 Task: Use the formula "GCD" in spreadsheet "Project portfolio".
Action: Mouse moved to (754, 114)
Screenshot: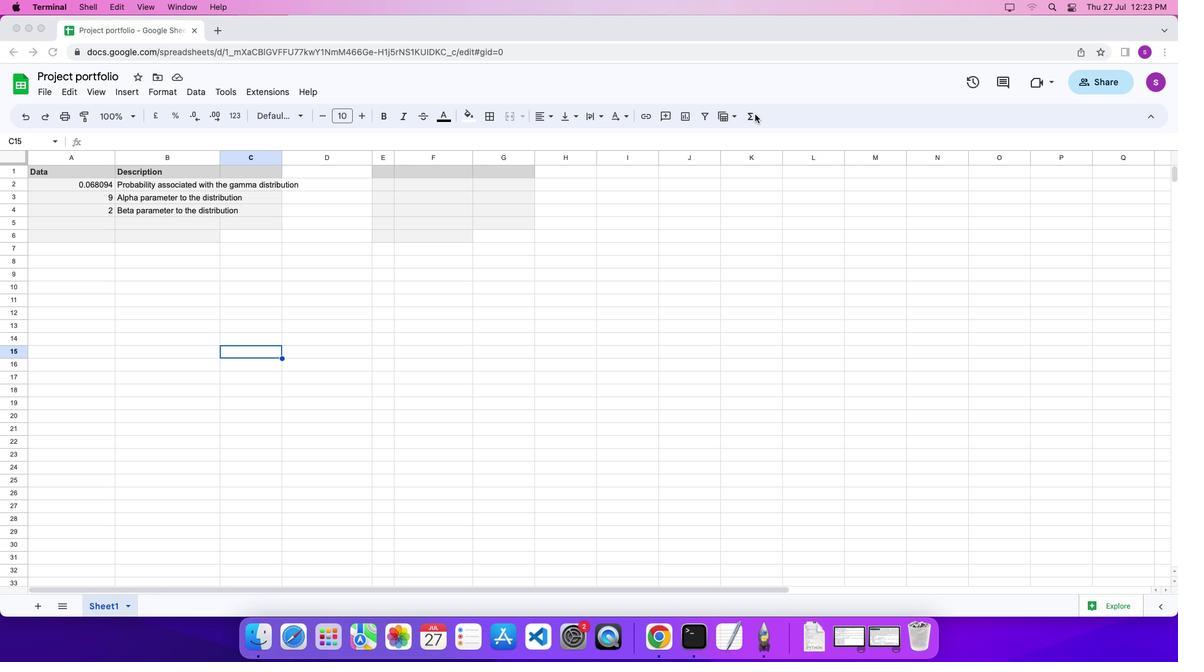 
Action: Mouse pressed left at (754, 114)
Screenshot: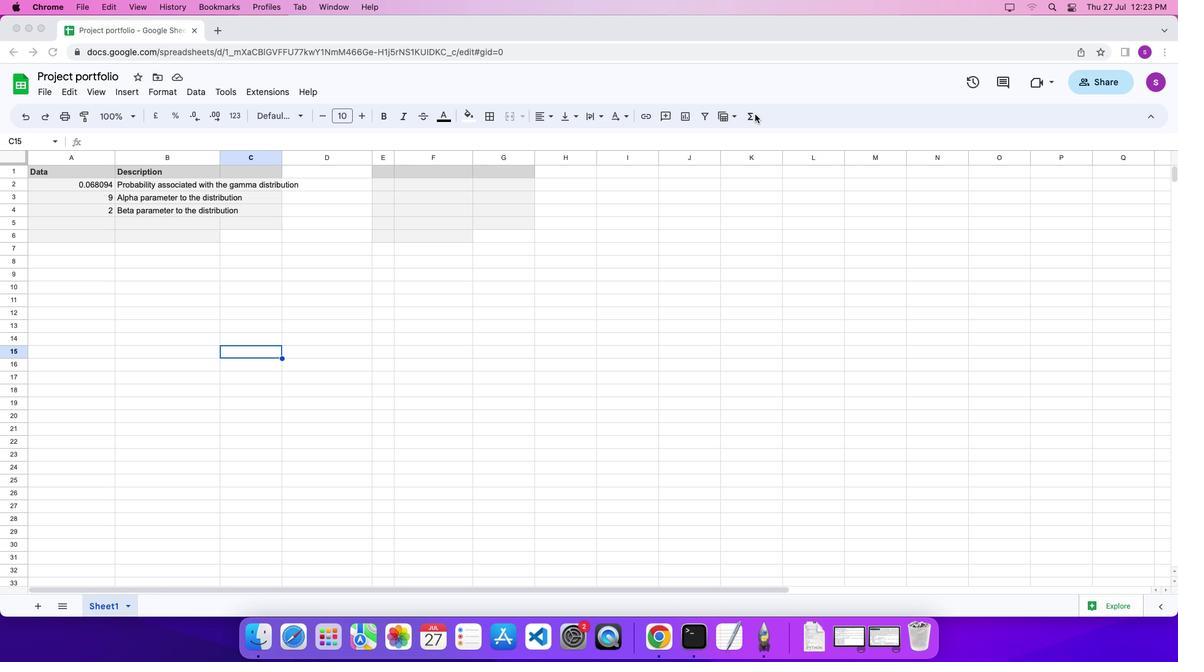 
Action: Mouse moved to (747, 112)
Screenshot: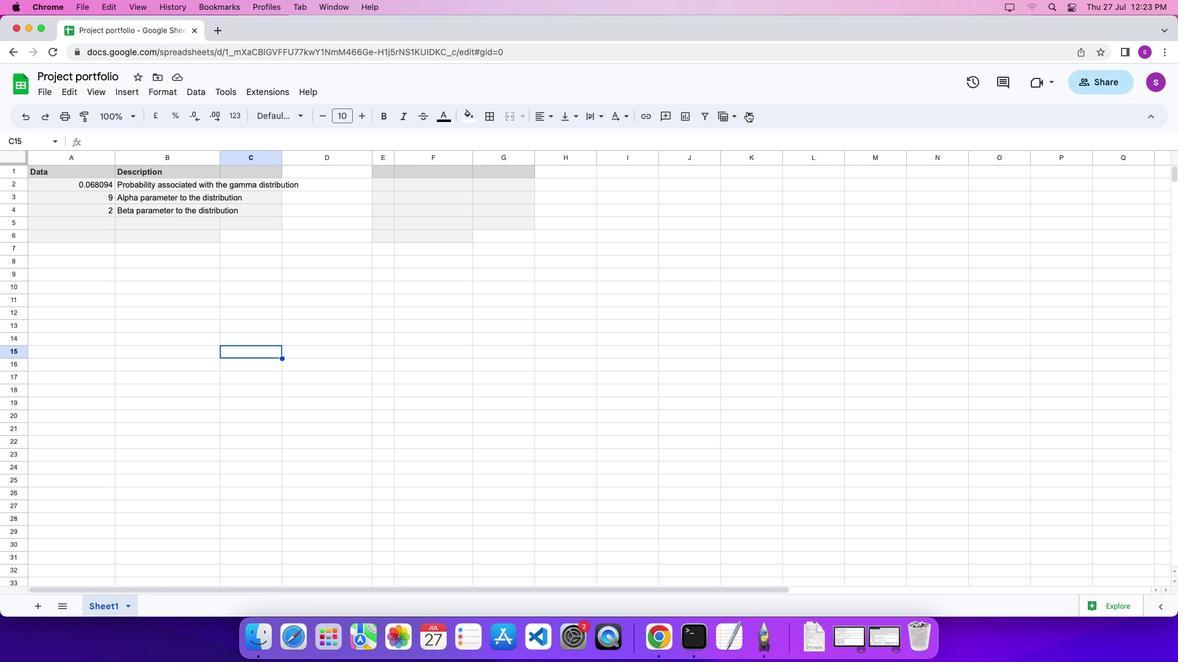 
Action: Mouse pressed left at (747, 112)
Screenshot: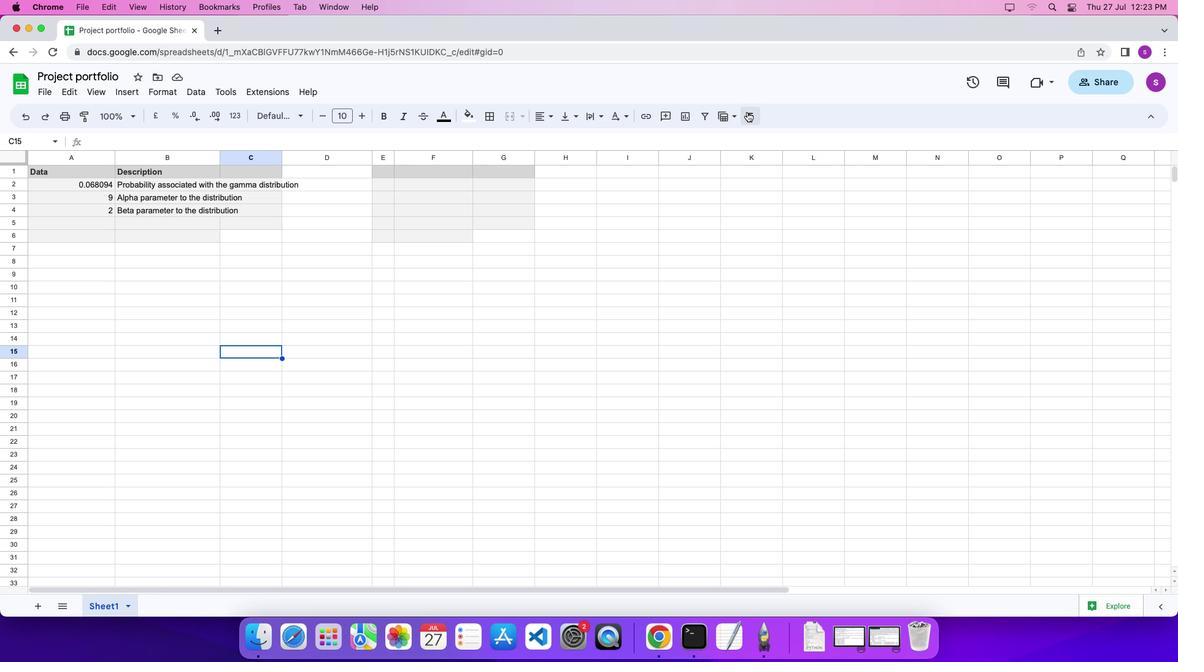 
Action: Mouse moved to (917, 523)
Screenshot: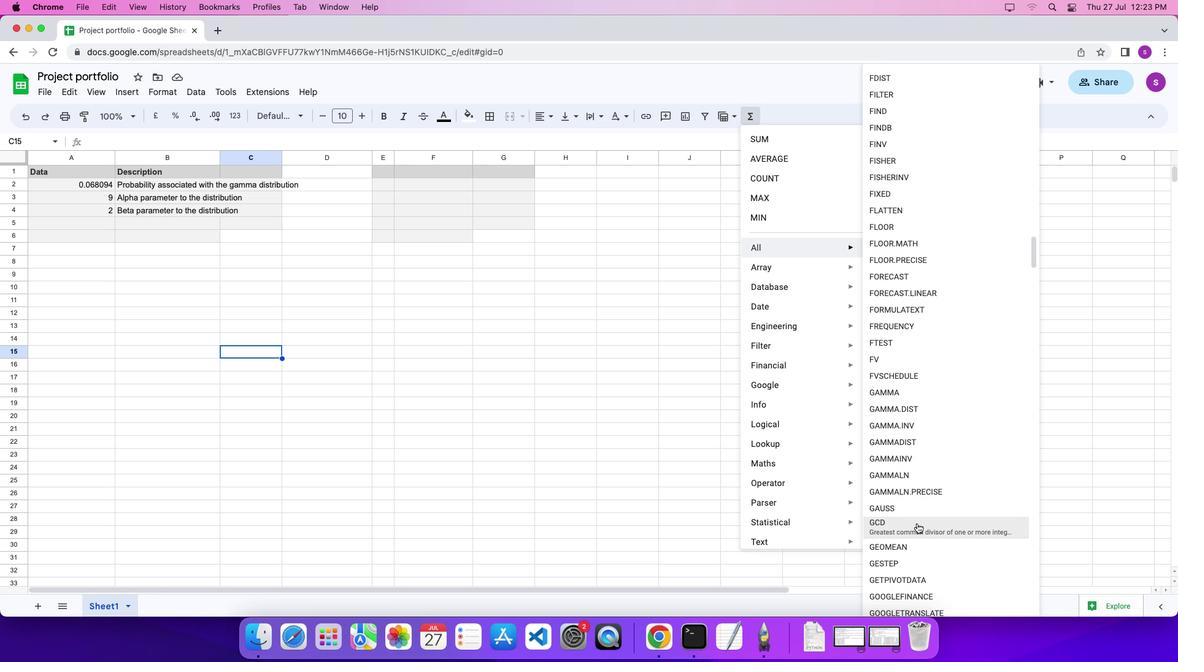 
Action: Mouse pressed left at (917, 523)
Screenshot: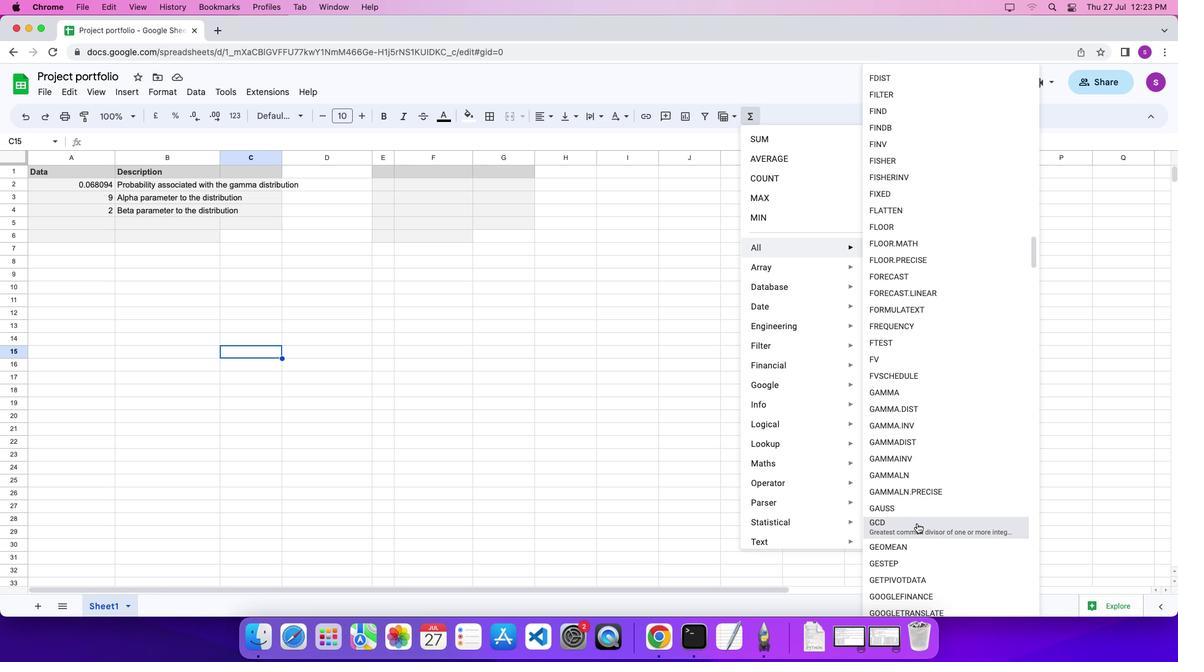 
Action: Key pressed '5'',''2''\x03'
Screenshot: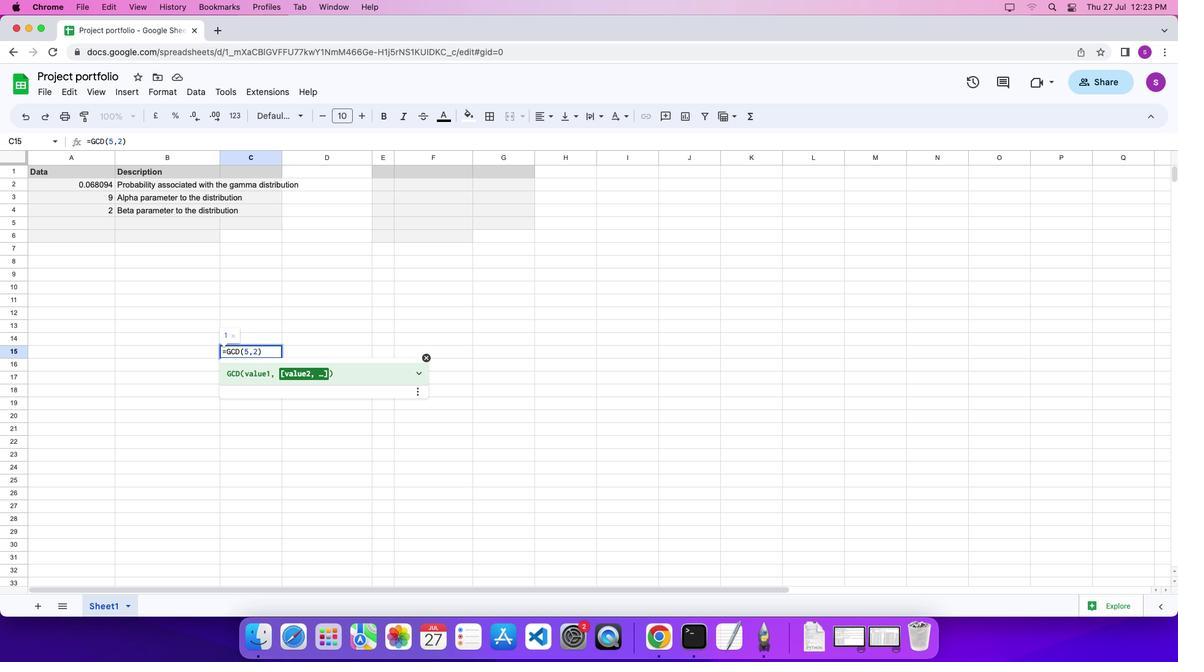 
